 Task: Add Lily Of The Desert Aloe Vera Gel to the cart.
Action: Mouse moved to (785, 286)
Screenshot: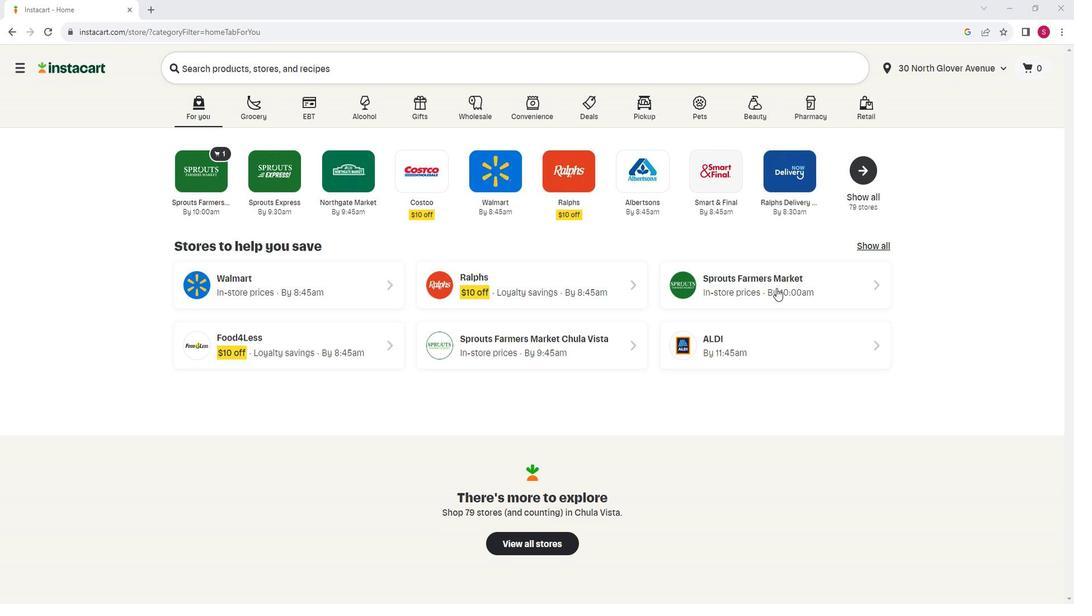 
Action: Mouse pressed left at (785, 286)
Screenshot: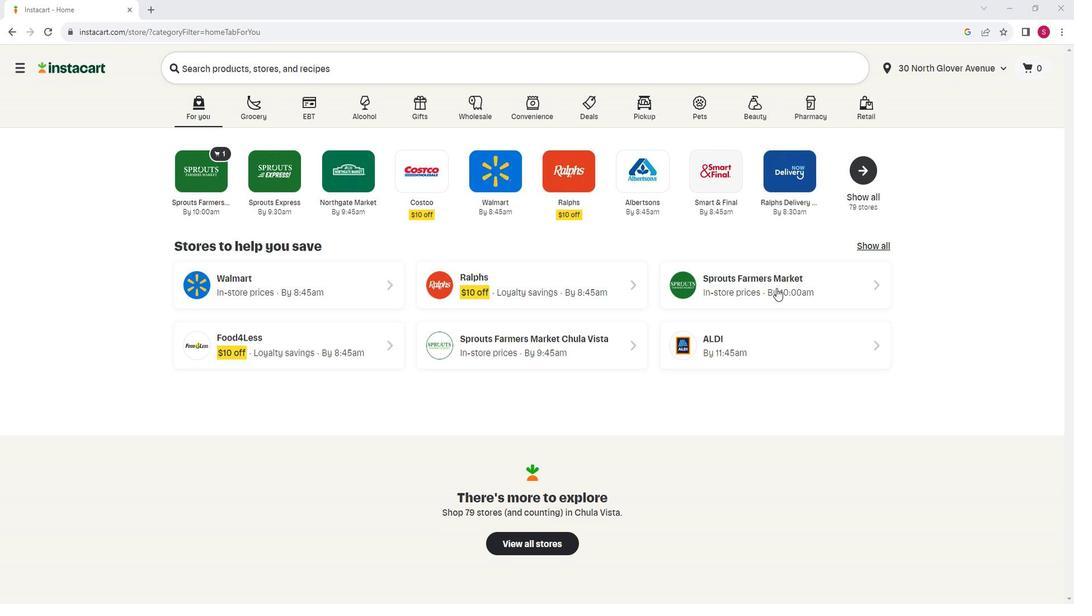 
Action: Mouse moved to (103, 298)
Screenshot: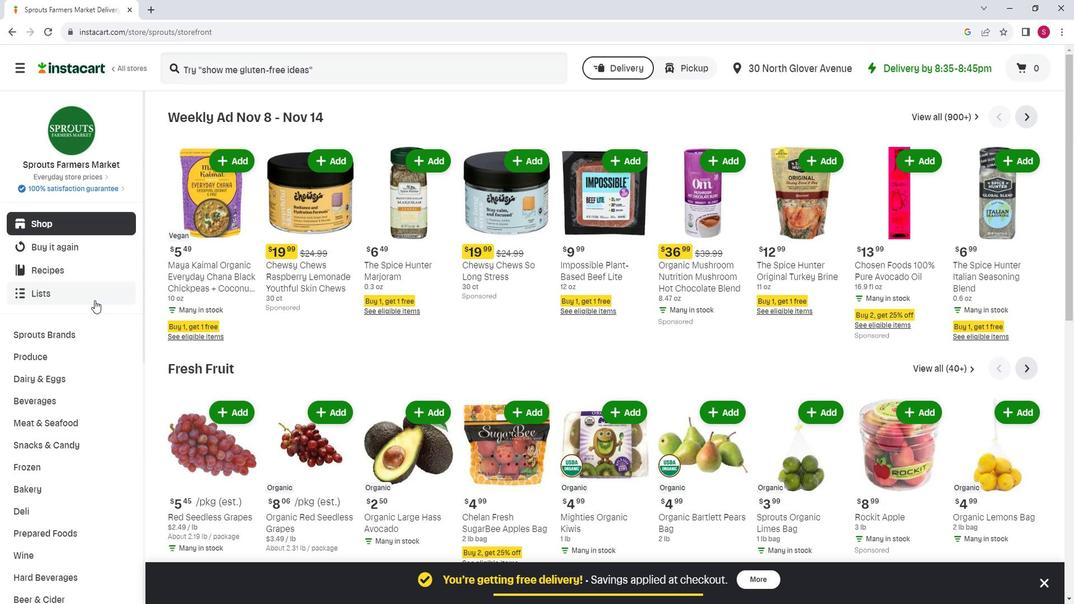 
Action: Mouse scrolled (103, 297) with delta (0, 0)
Screenshot: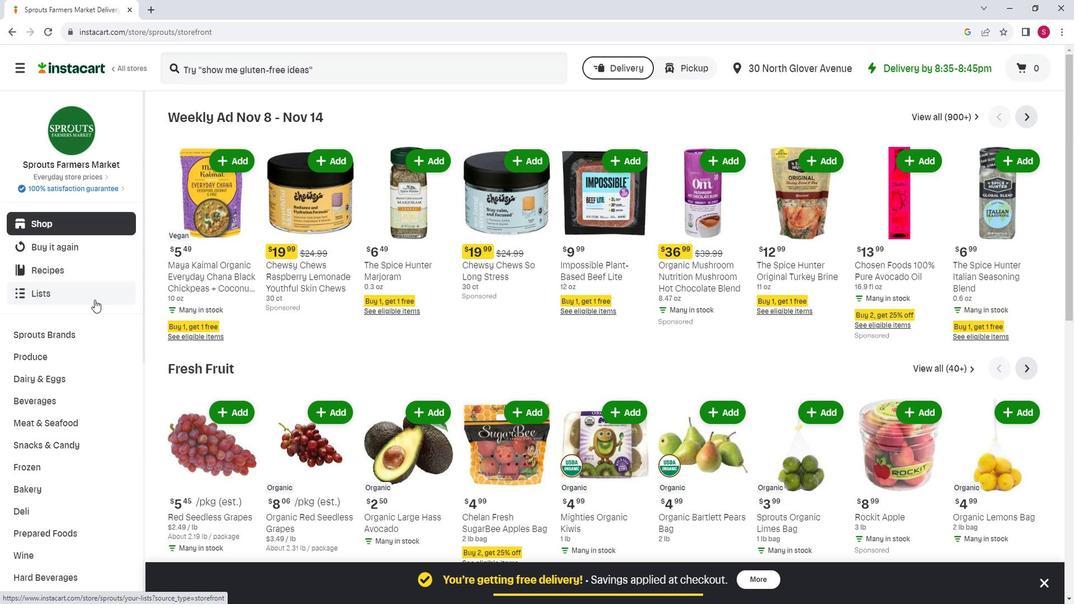 
Action: Mouse moved to (103, 297)
Screenshot: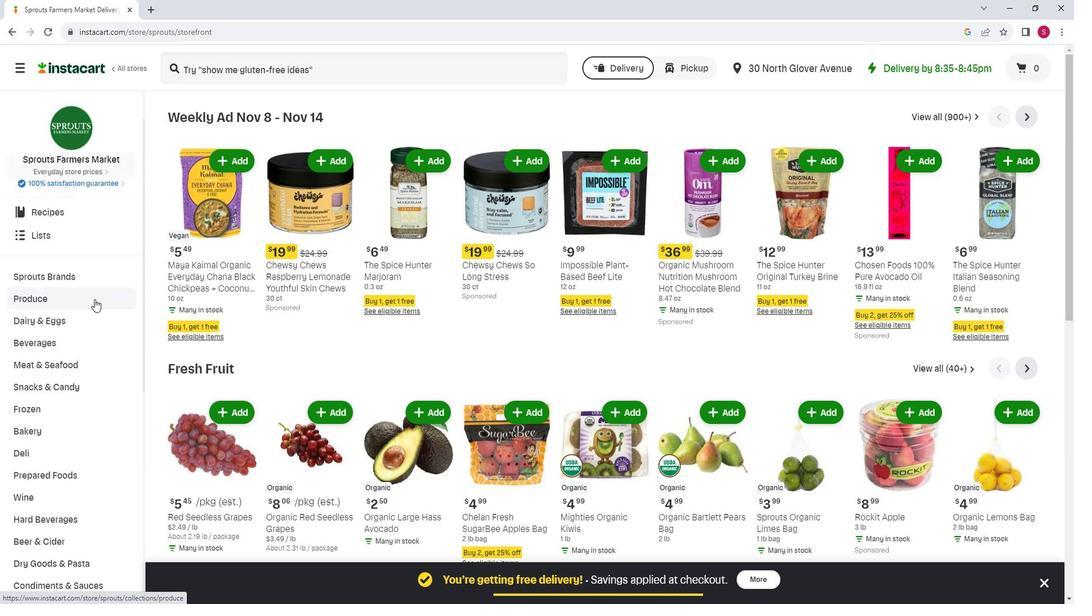 
Action: Mouse scrolled (103, 296) with delta (0, 0)
Screenshot: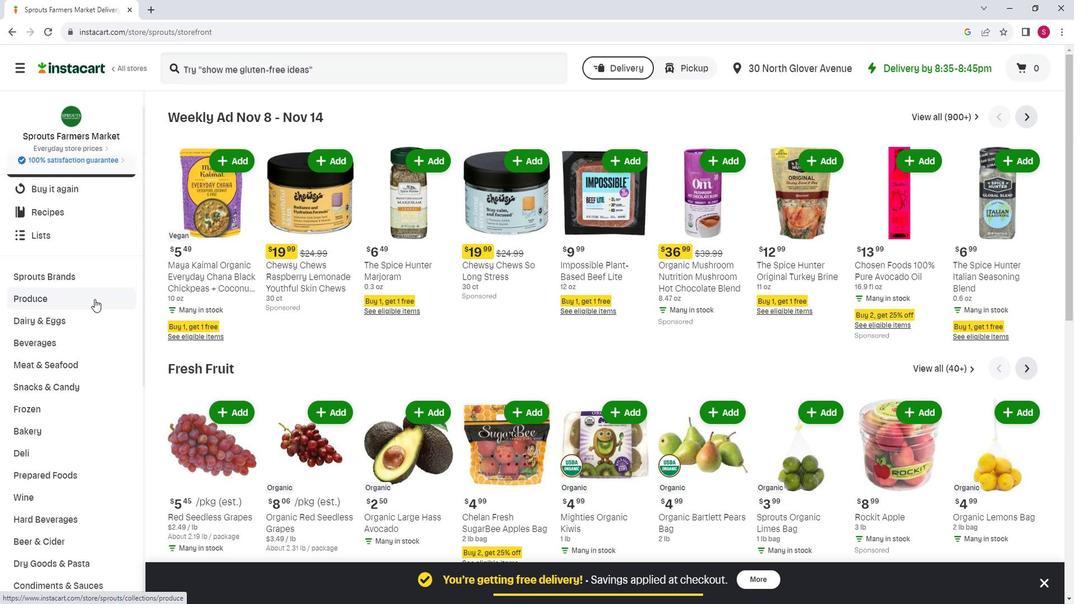 
Action: Mouse moved to (103, 296)
Screenshot: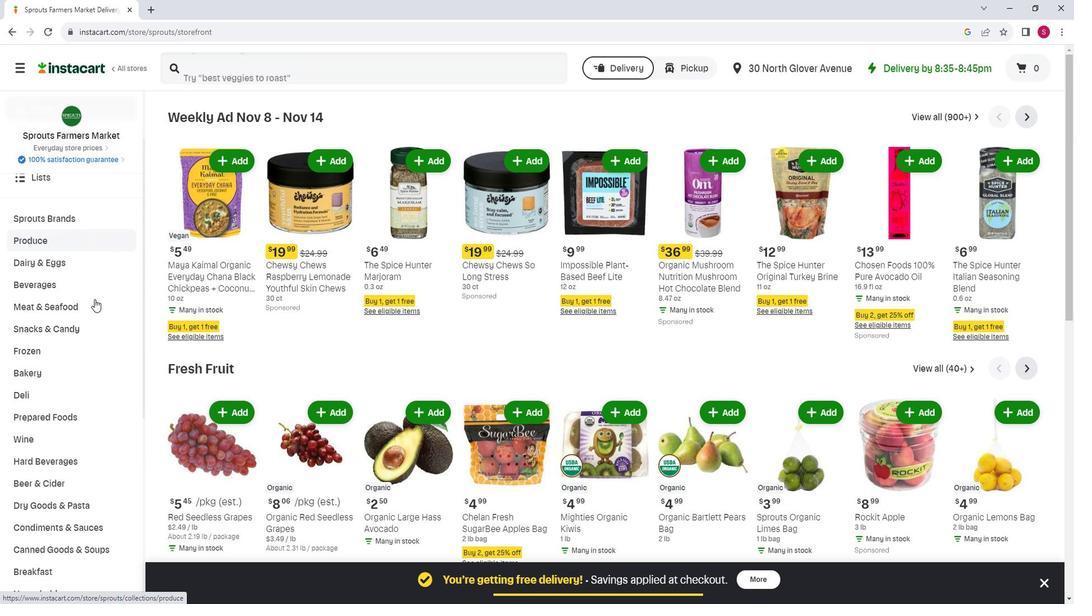 
Action: Mouse scrolled (103, 296) with delta (0, 0)
Screenshot: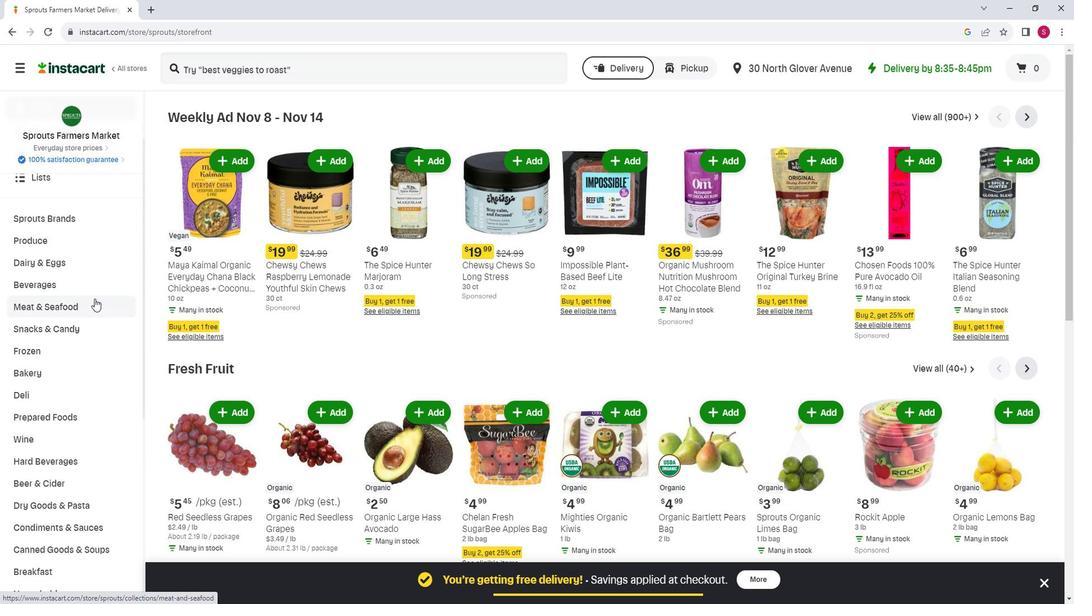 
Action: Mouse scrolled (103, 296) with delta (0, 0)
Screenshot: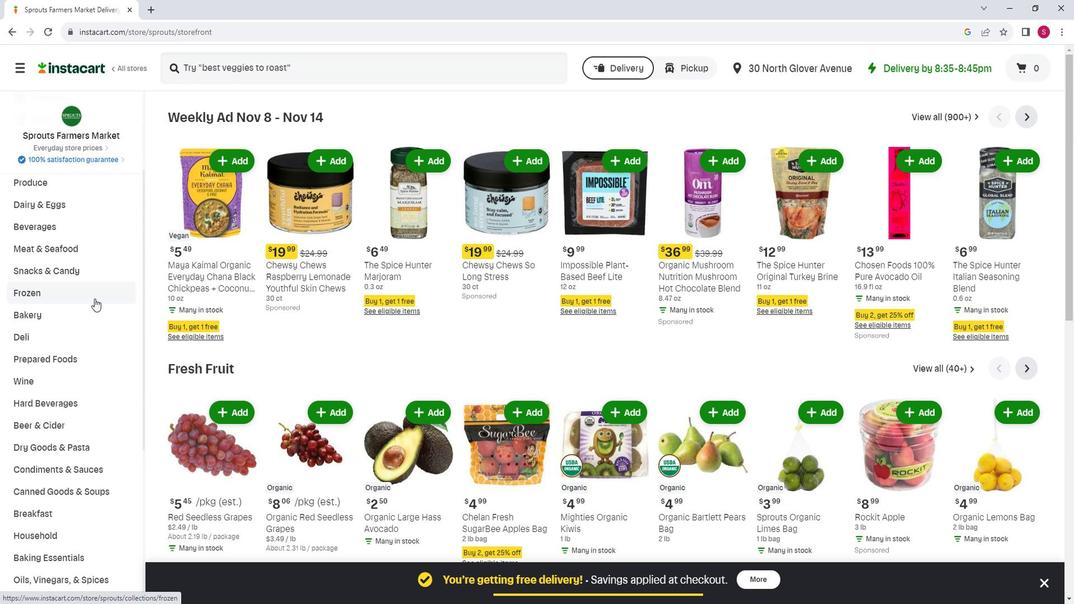 
Action: Mouse moved to (97, 296)
Screenshot: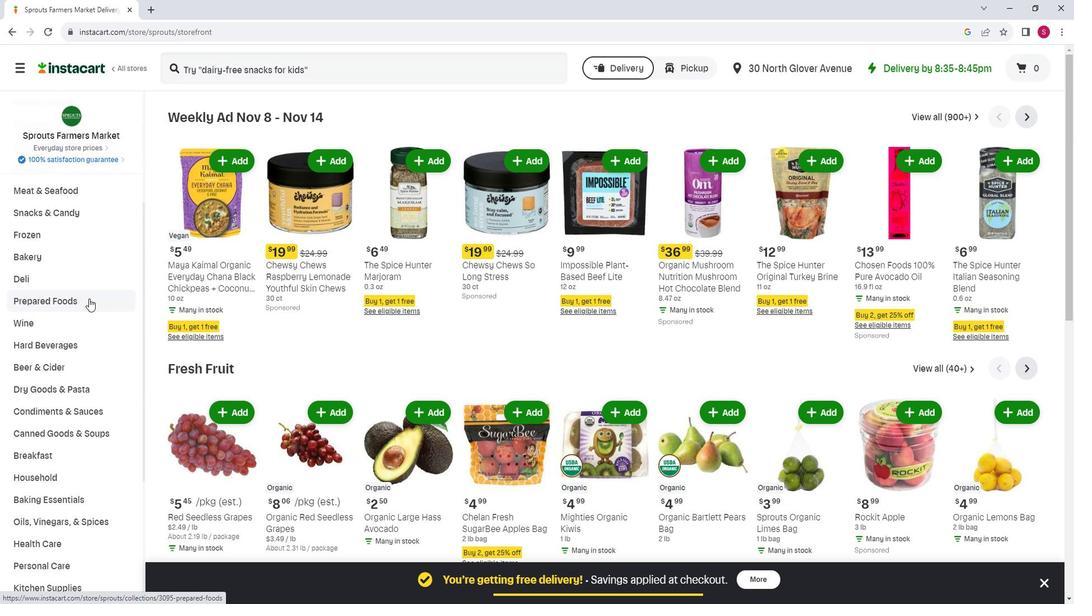 
Action: Mouse scrolled (97, 296) with delta (0, 0)
Screenshot: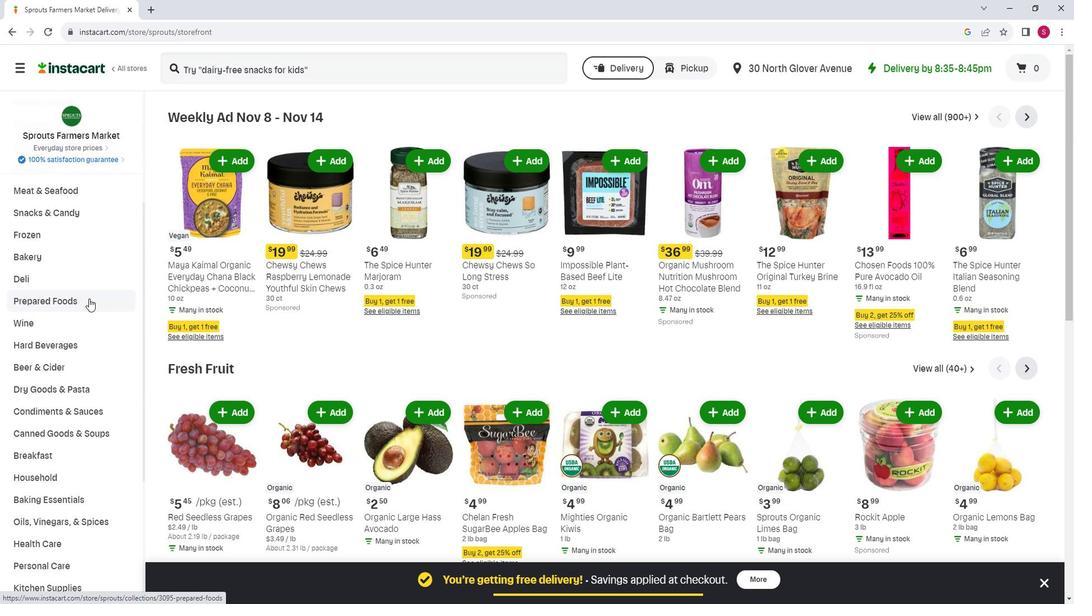
Action: Mouse moved to (82, 494)
Screenshot: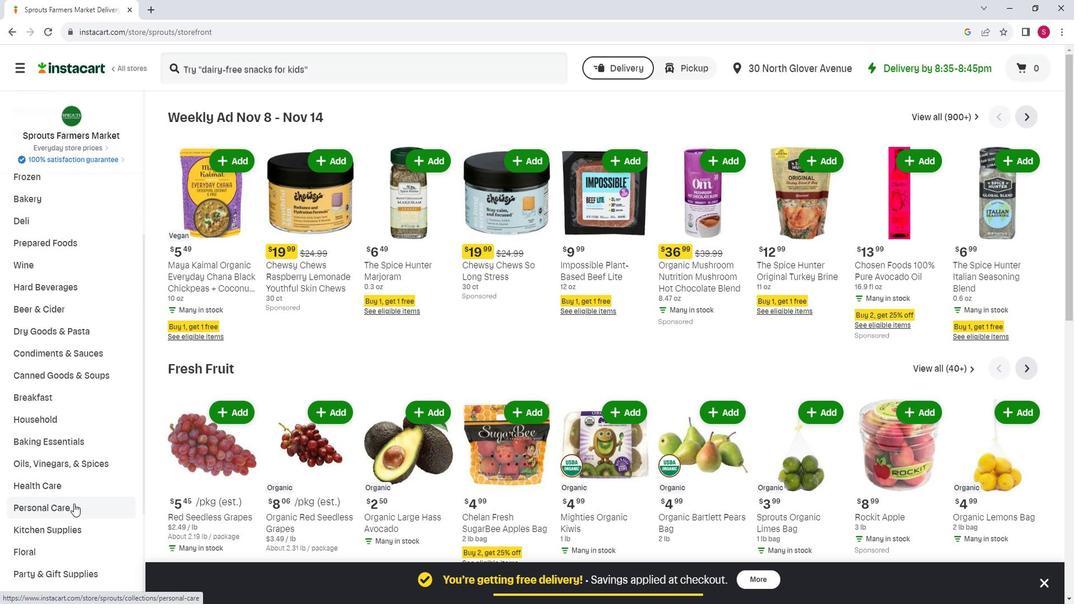 
Action: Mouse pressed left at (82, 494)
Screenshot: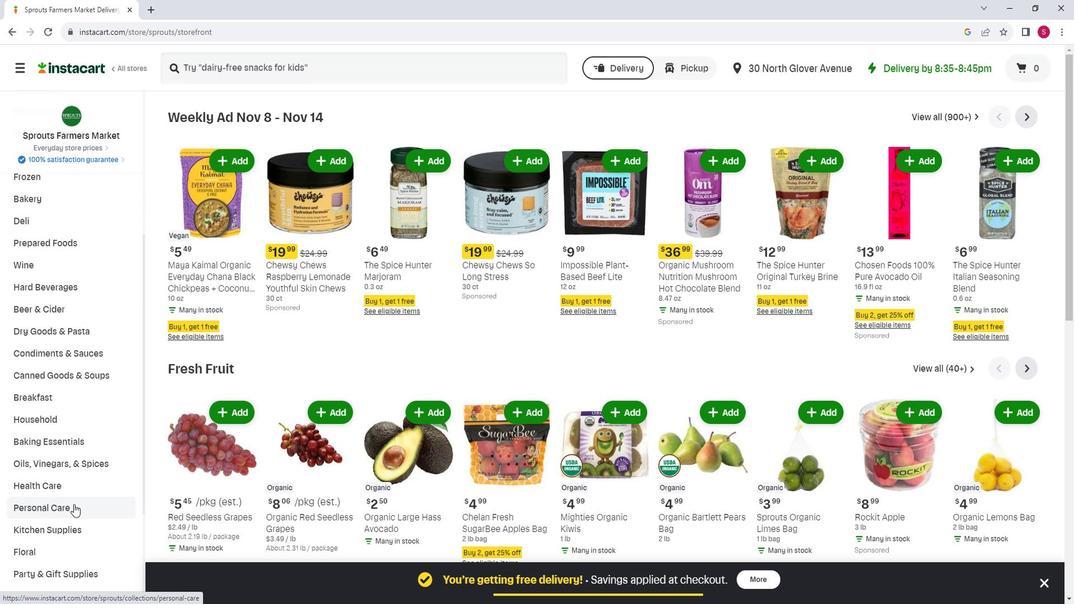 
Action: Mouse moved to (271, 146)
Screenshot: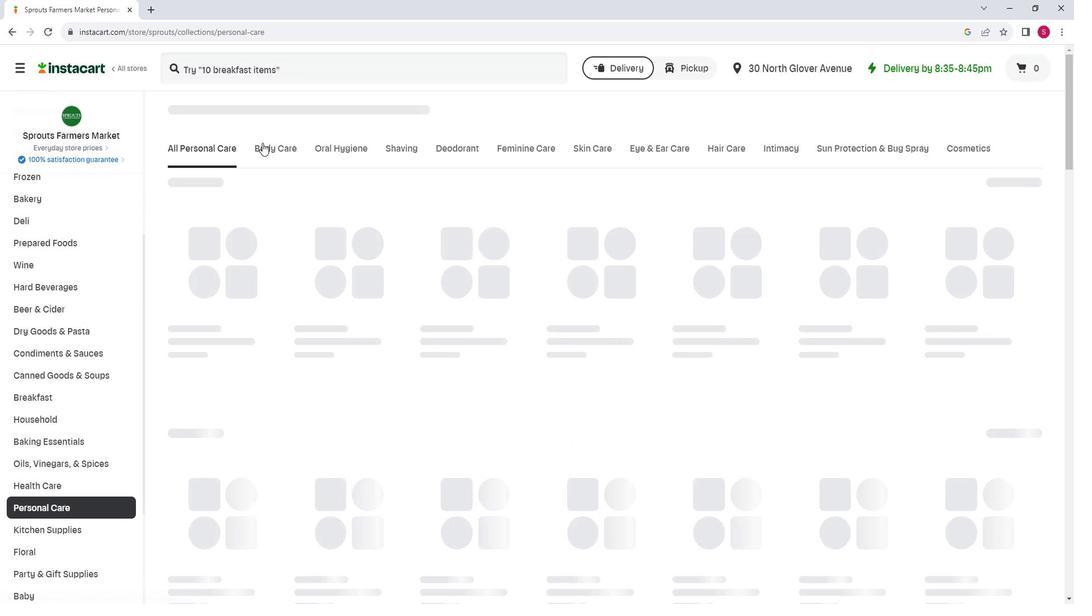
Action: Mouse pressed left at (271, 146)
Screenshot: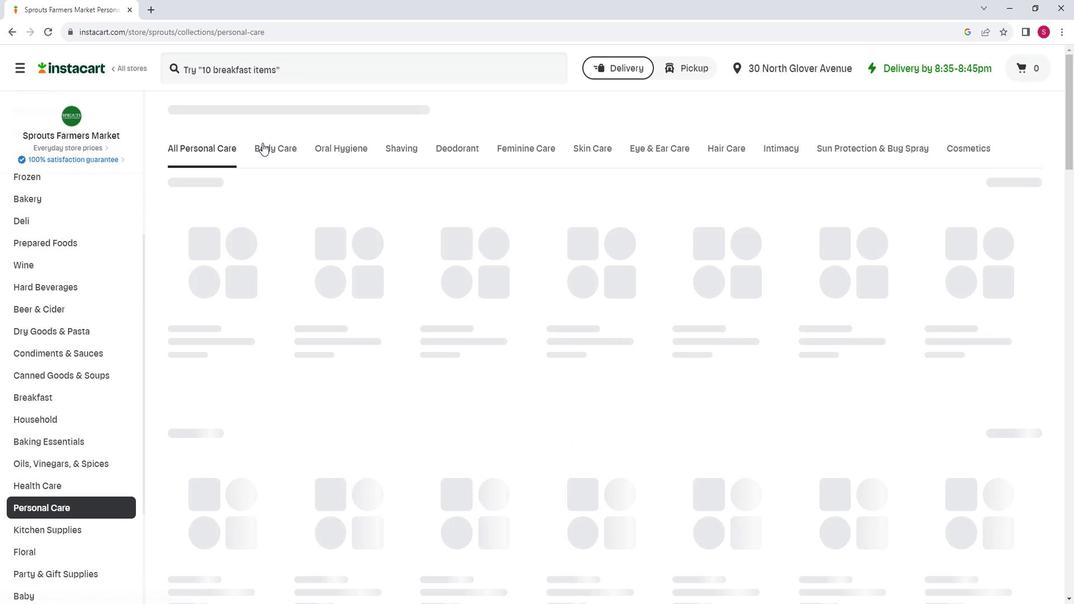 
Action: Mouse moved to (463, 191)
Screenshot: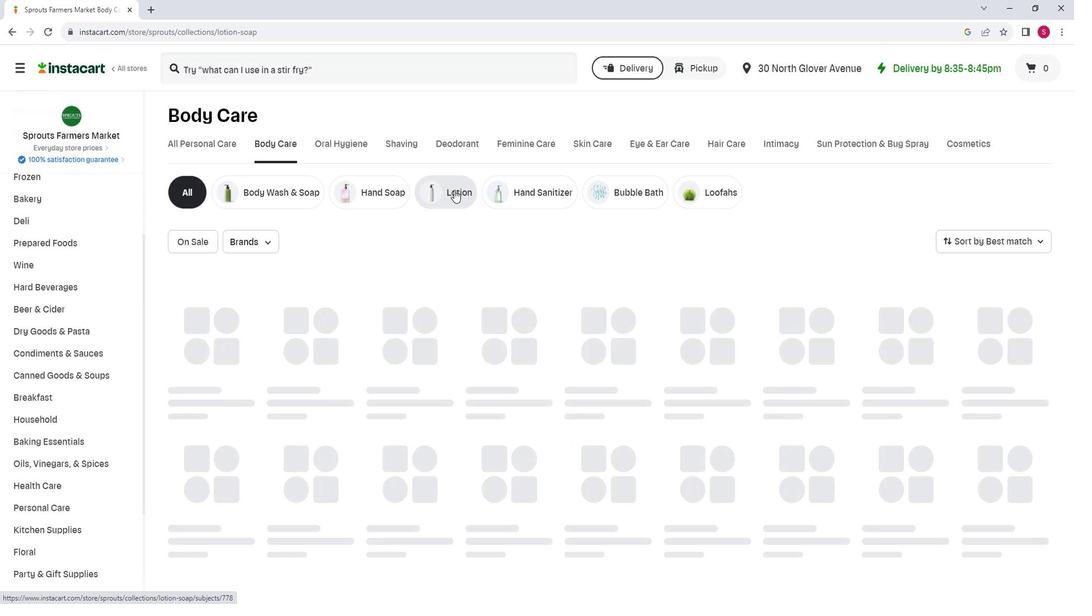 
Action: Mouse pressed left at (463, 191)
Screenshot: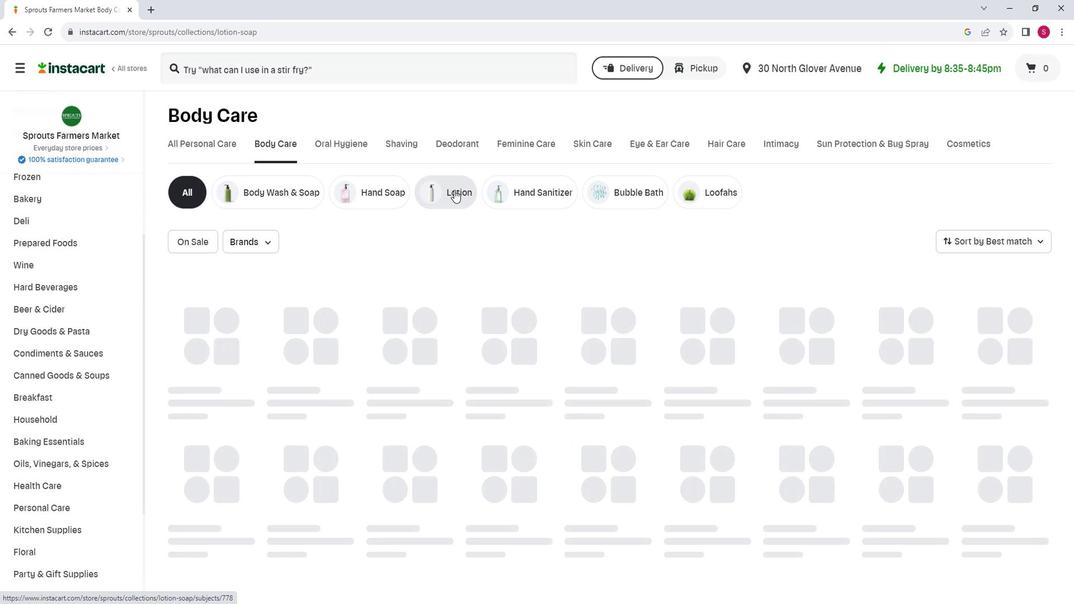 
Action: Mouse moved to (314, 74)
Screenshot: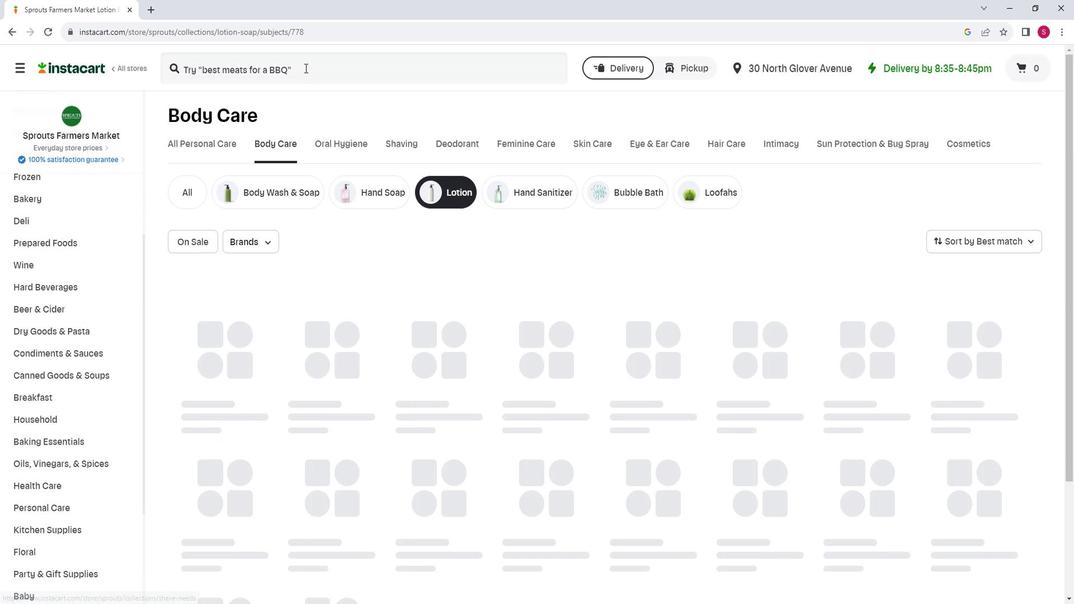 
Action: Mouse pressed left at (314, 74)
Screenshot: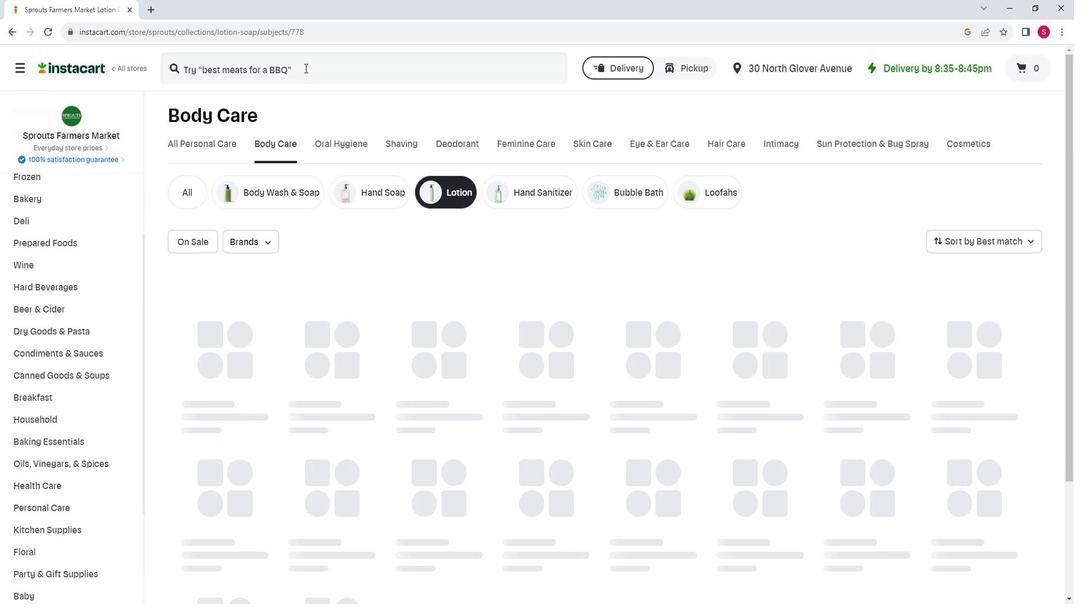 
Action: Mouse moved to (326, 8)
Screenshot: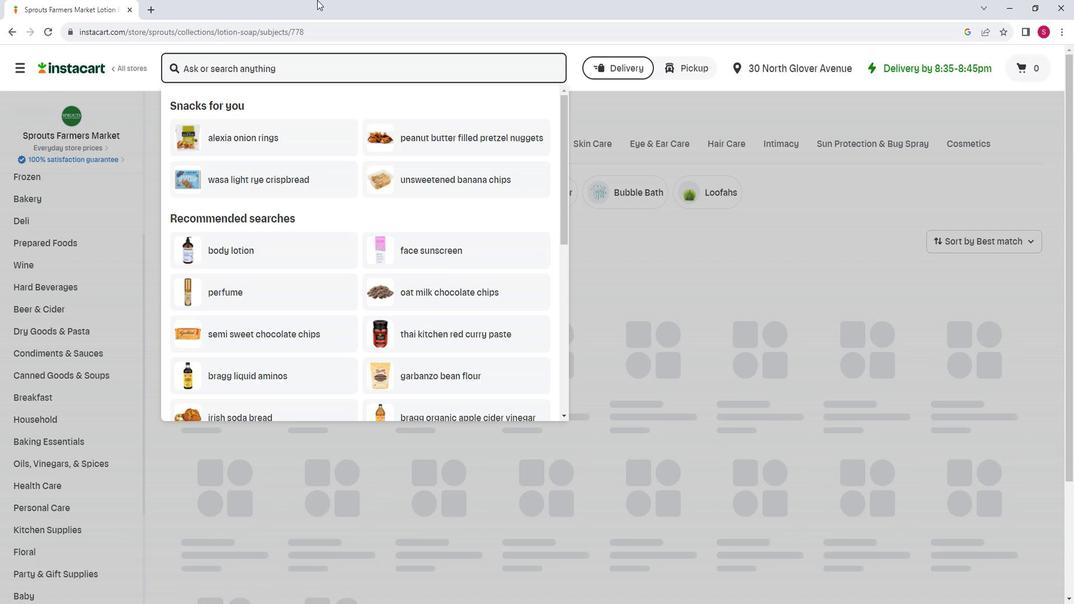 
Action: Key pressed <Key.shift>Lill<Key.backspace>y<Key.space><Key.shift>Od<Key.space><Key.backspace><Key.backspace>f<Key.space><Key.shift>The<Key.space><Key.shift>Desert<Key.space><Key.shift>Aloe<Key.space><Key.backspace><Key.space><Key.shift><Key.shift><Key.shift>Vera<Key.space><Key.shift>Gel<Key.space><Key.enter>
Screenshot: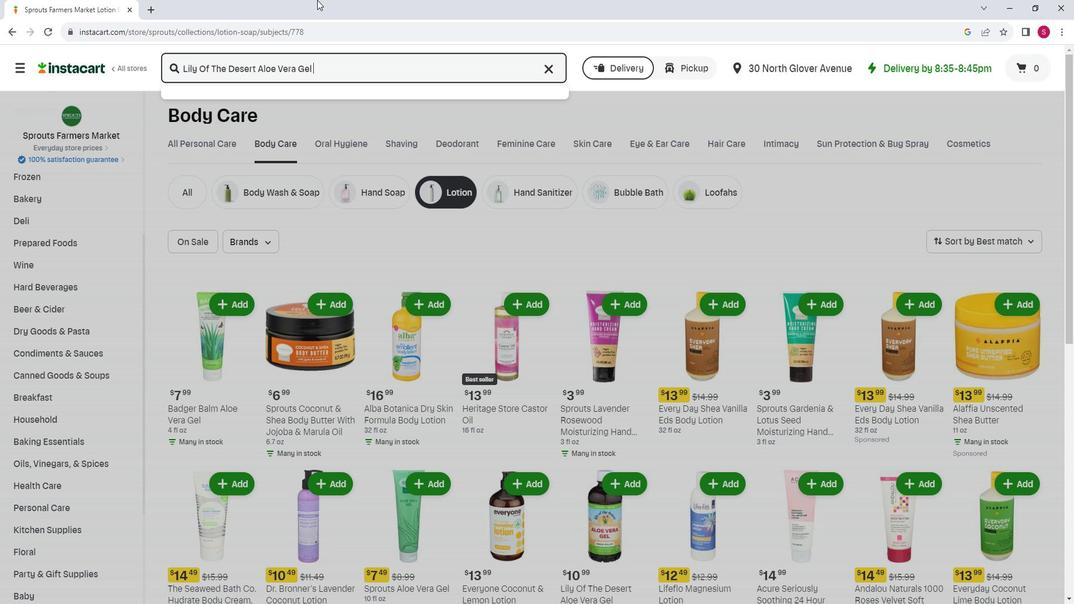 
Action: Mouse moved to (185, 219)
Screenshot: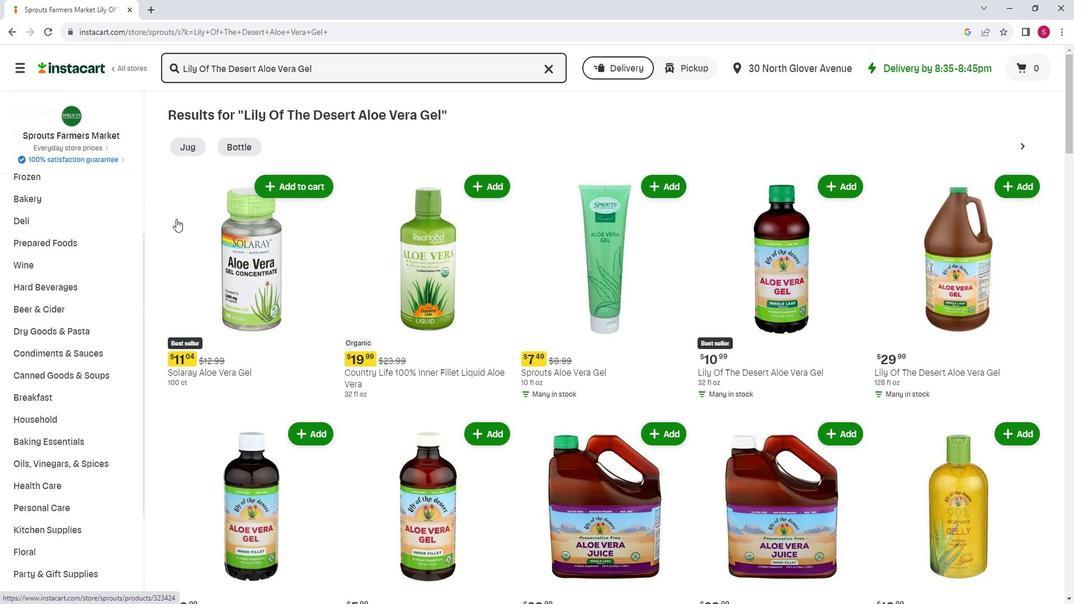
Action: Mouse scrolled (185, 219) with delta (0, 0)
Screenshot: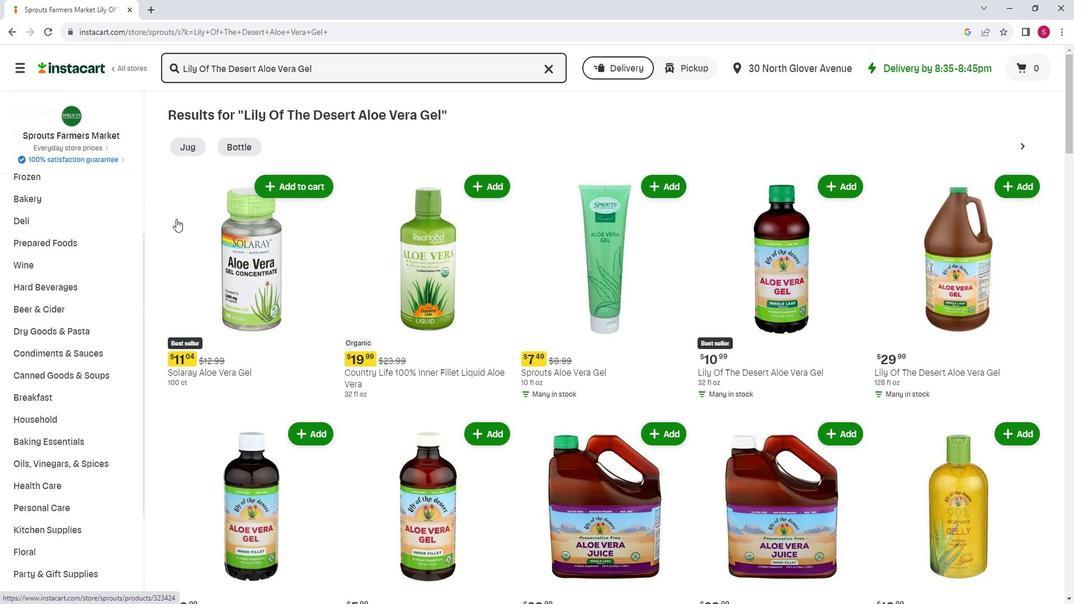 
Action: Mouse moved to (713, 263)
Screenshot: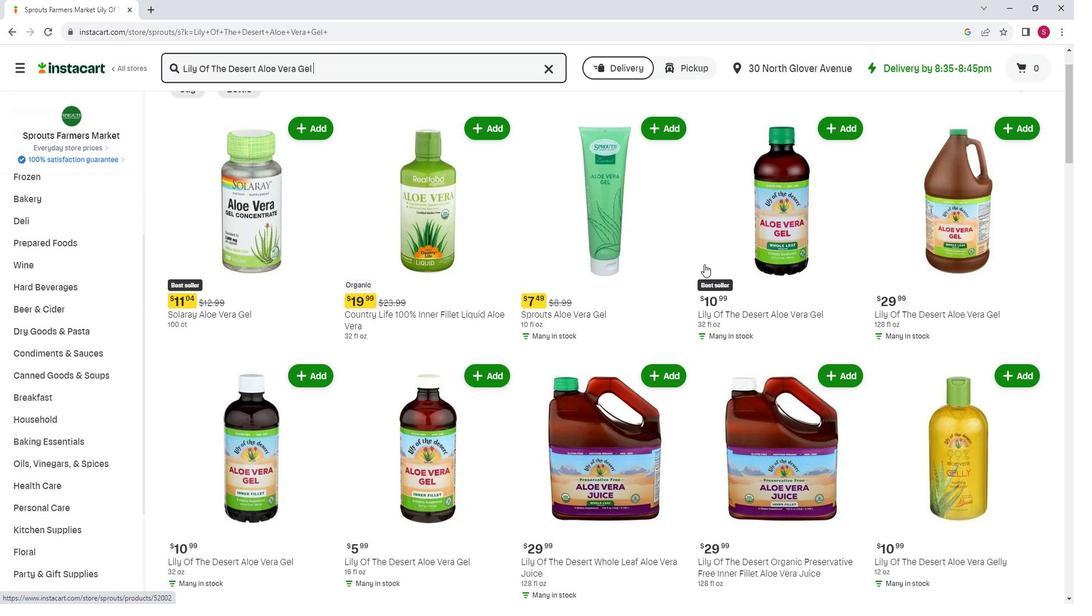 
Action: Mouse scrolled (713, 264) with delta (0, 0)
Screenshot: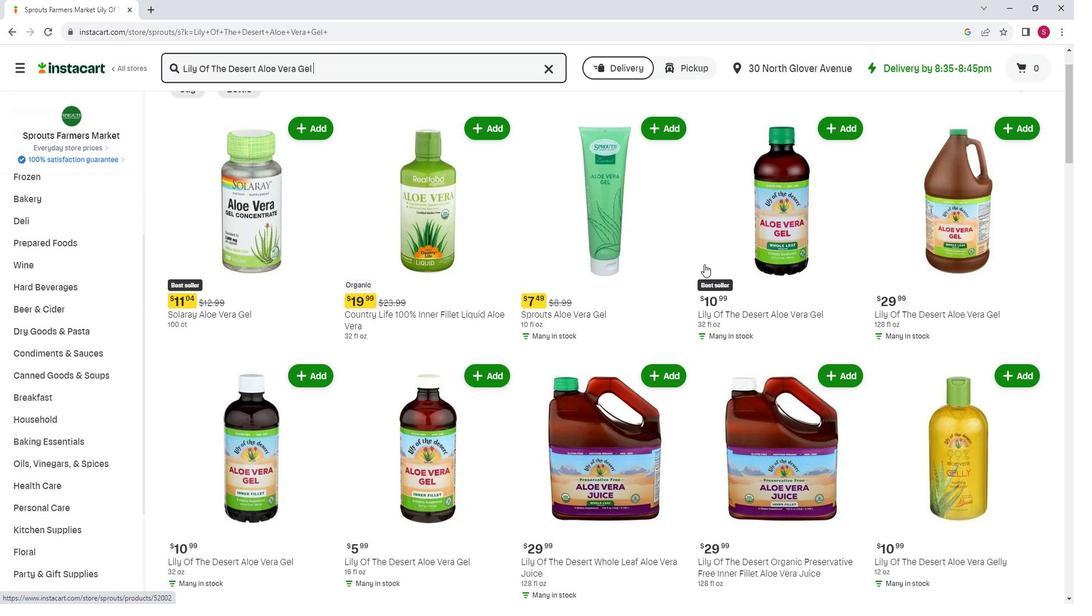 
Action: Mouse moved to (842, 186)
Screenshot: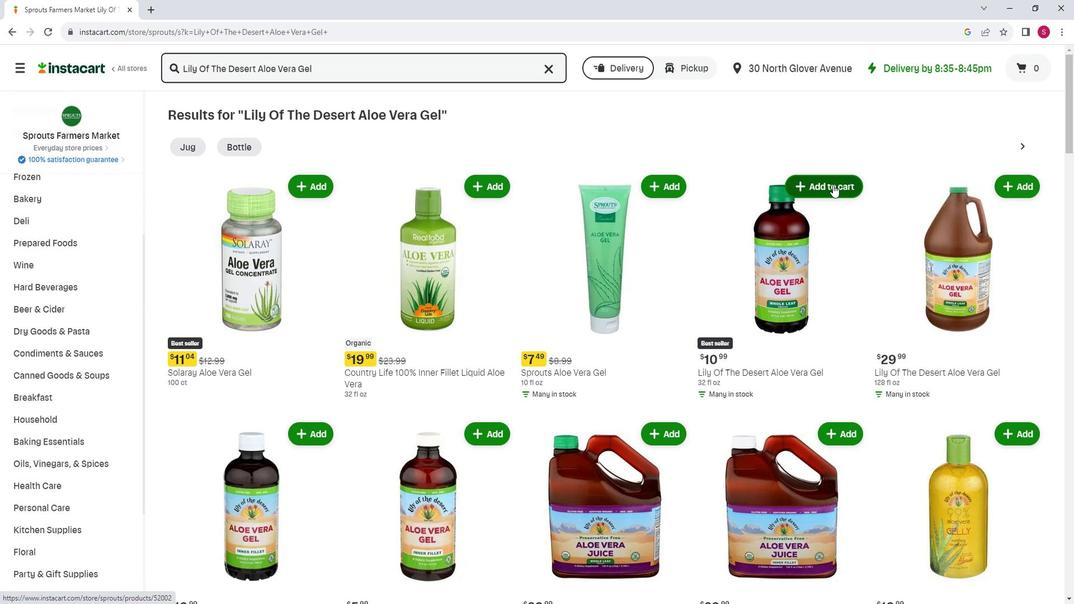 
Action: Mouse pressed left at (842, 186)
Screenshot: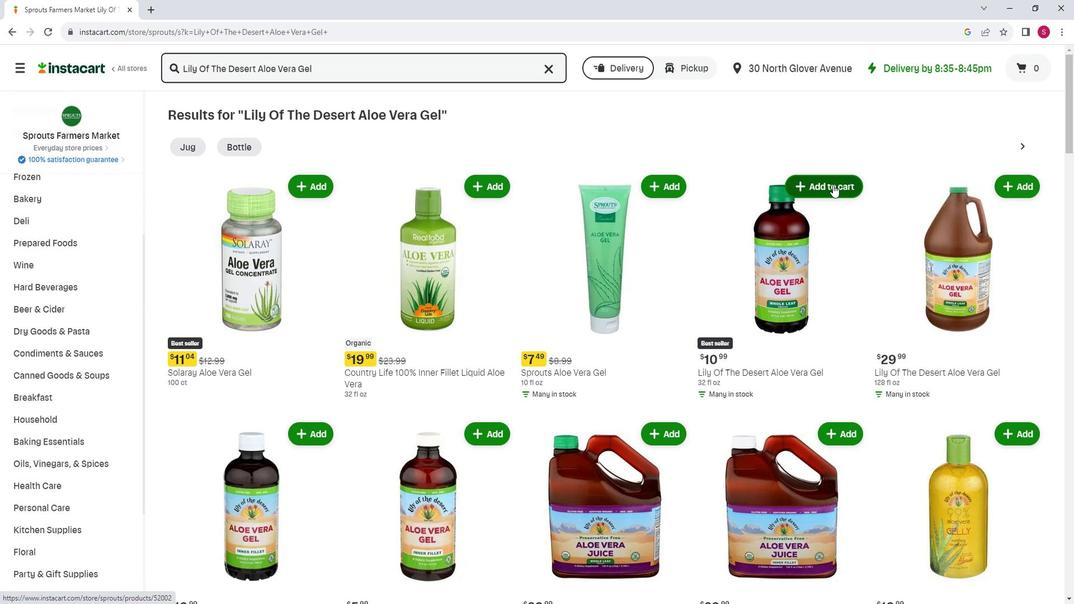 
Action: Mouse moved to (832, 144)
Screenshot: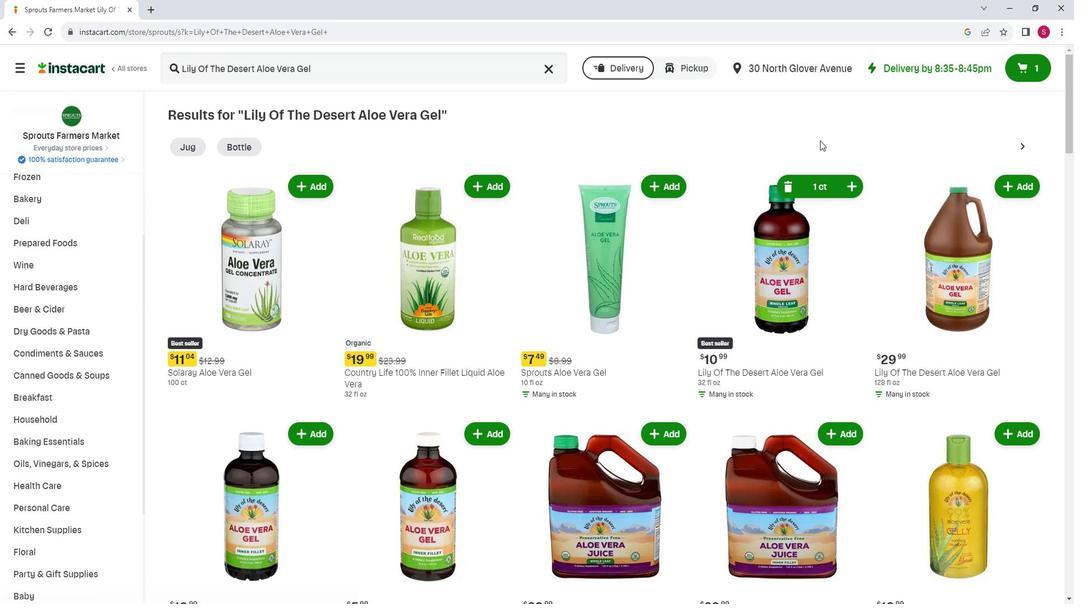 
